 Task: Create a rule when a due date less than hours from now is removed from a card by me.
Action: Mouse moved to (1025, 270)
Screenshot: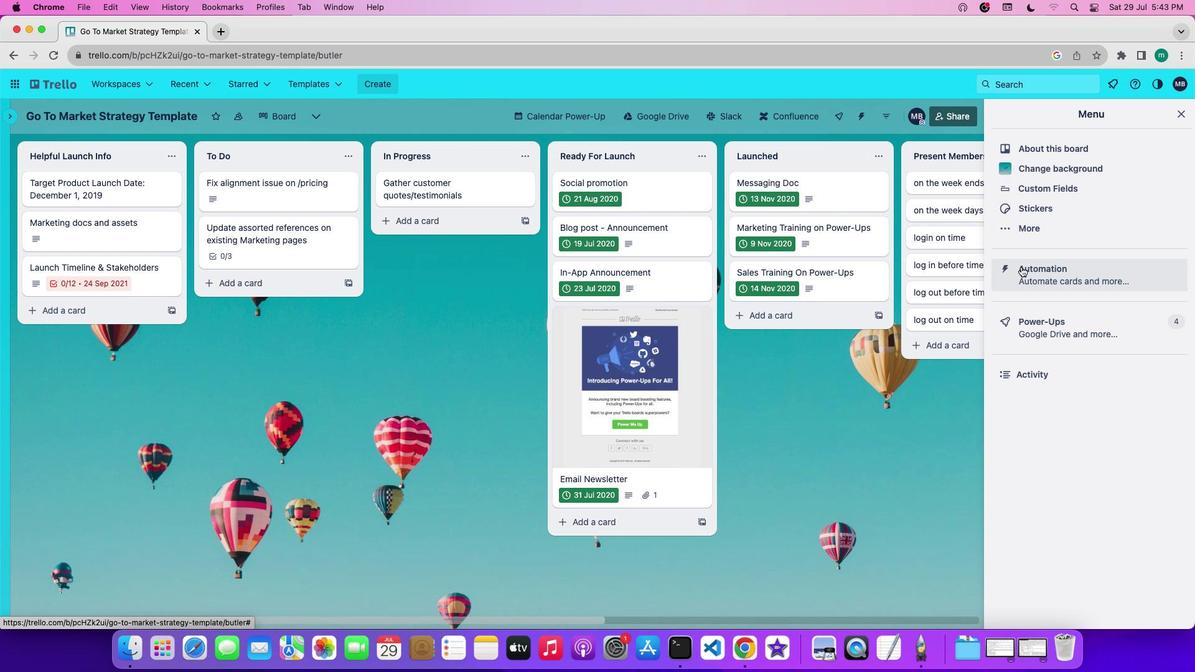 
Action: Mouse pressed left at (1025, 270)
Screenshot: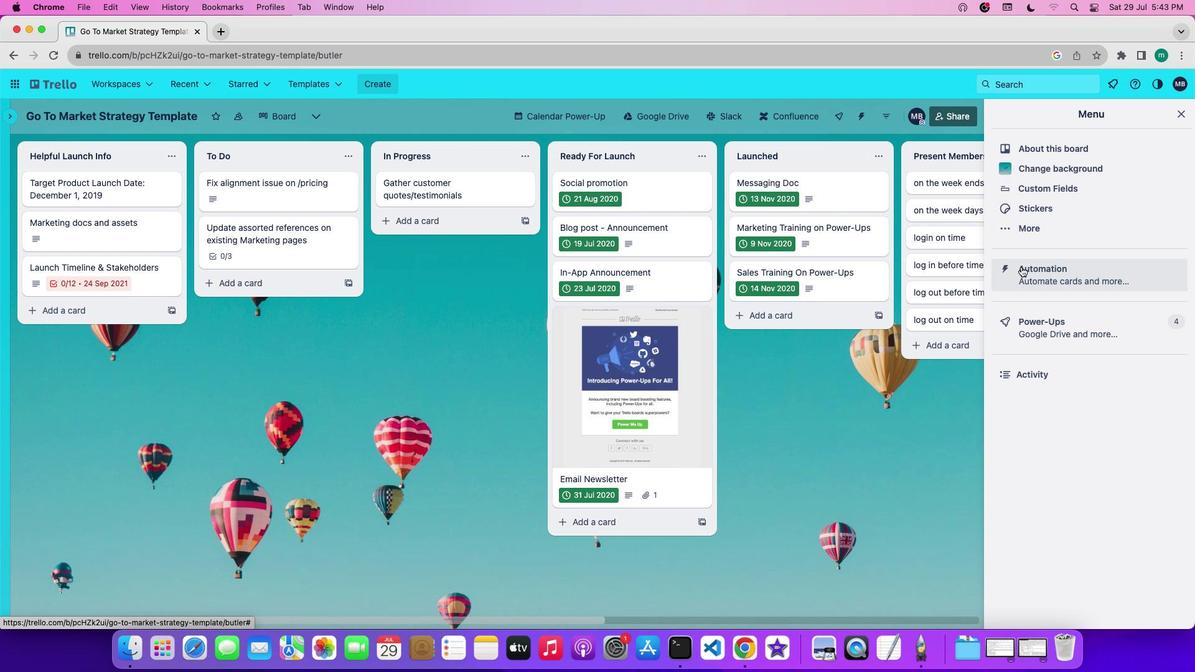 
Action: Mouse moved to (109, 222)
Screenshot: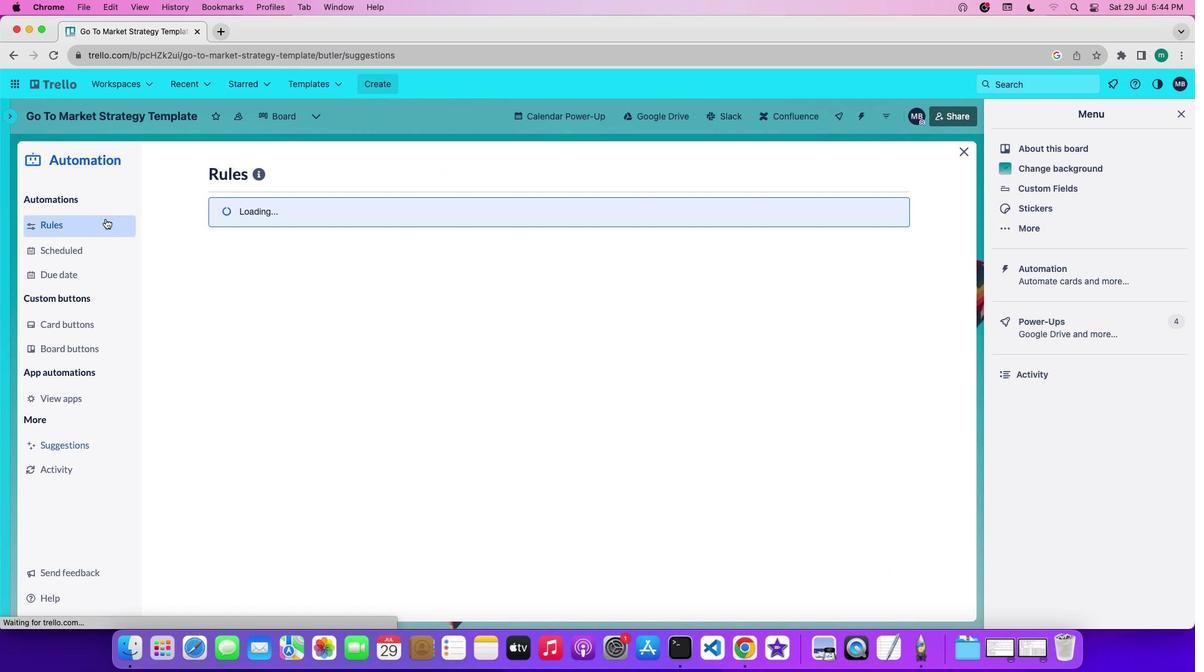 
Action: Mouse pressed left at (109, 222)
Screenshot: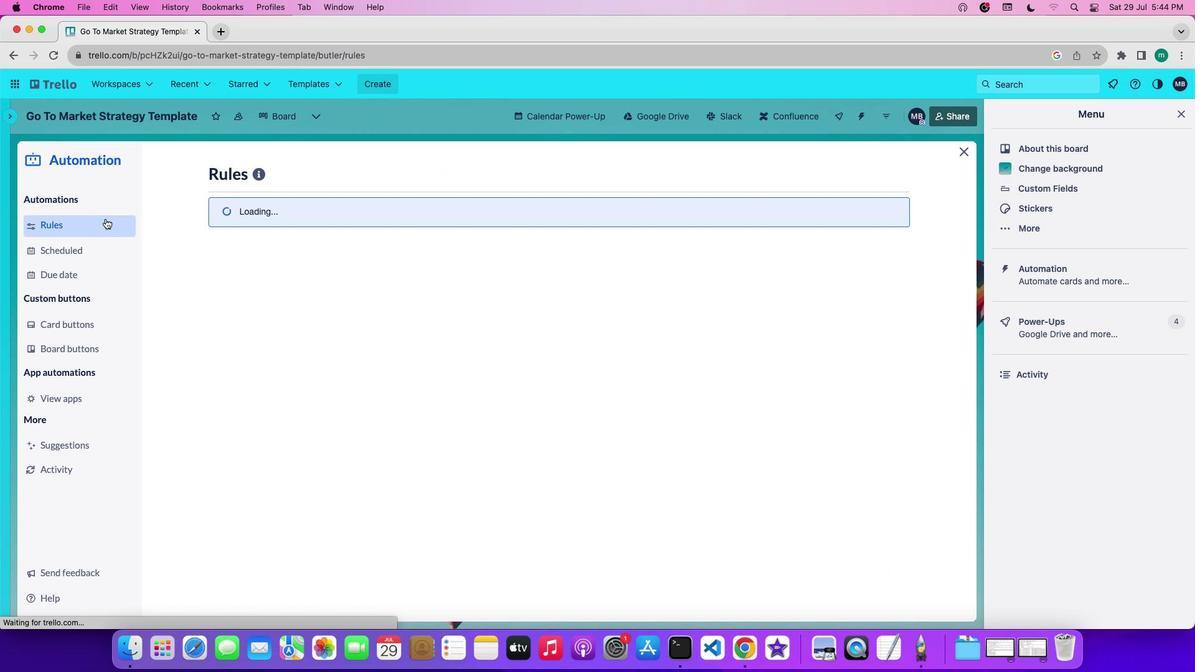 
Action: Mouse moved to (305, 450)
Screenshot: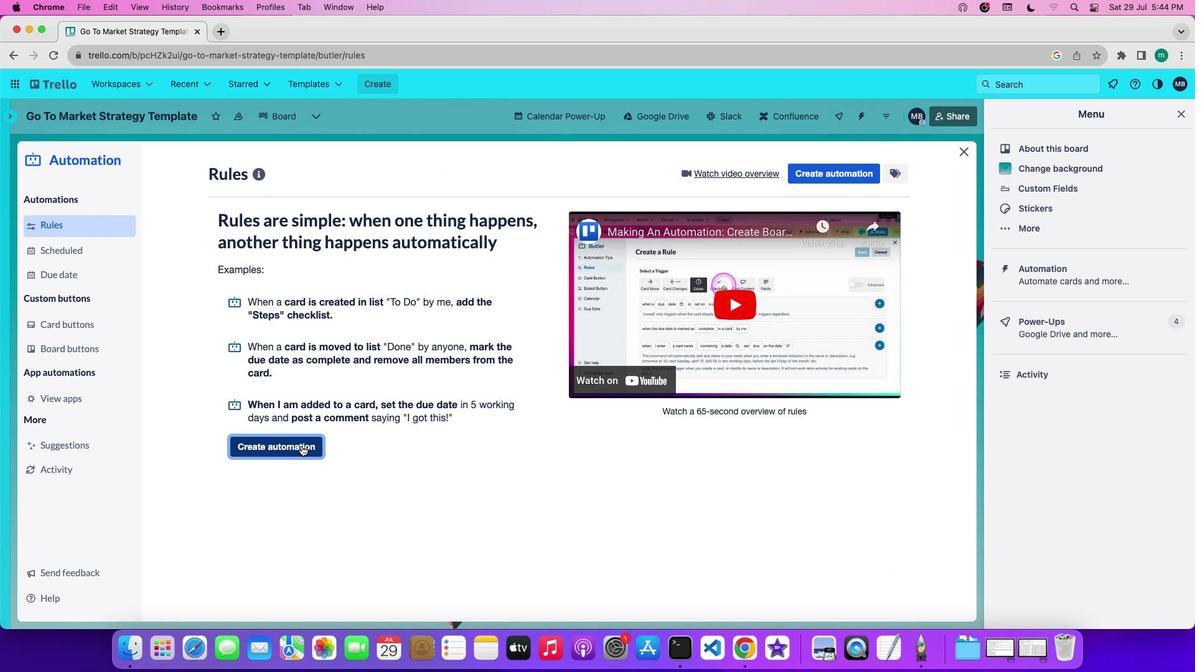 
Action: Mouse pressed left at (305, 450)
Screenshot: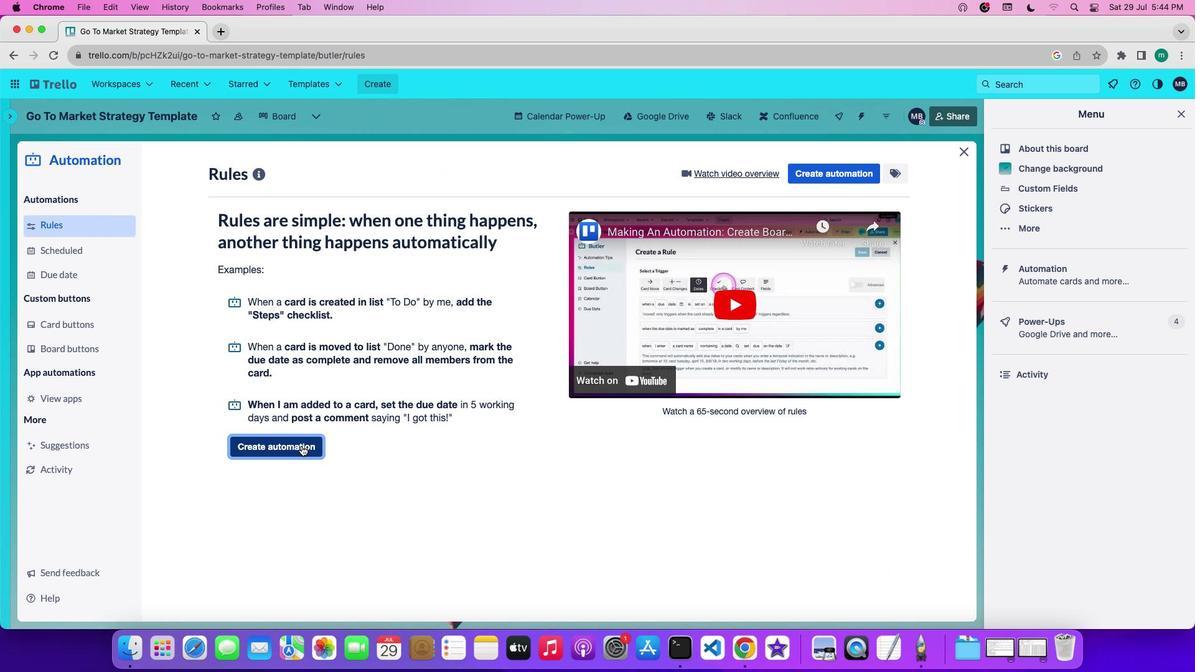 
Action: Mouse moved to (536, 297)
Screenshot: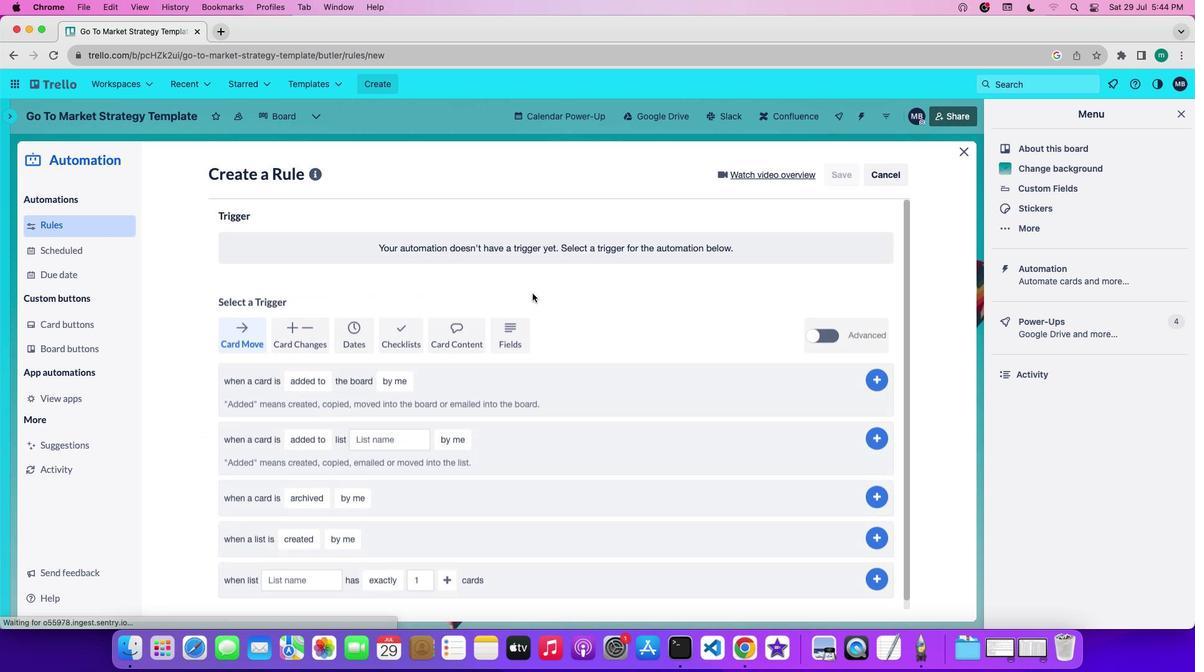 
Action: Mouse pressed left at (536, 297)
Screenshot: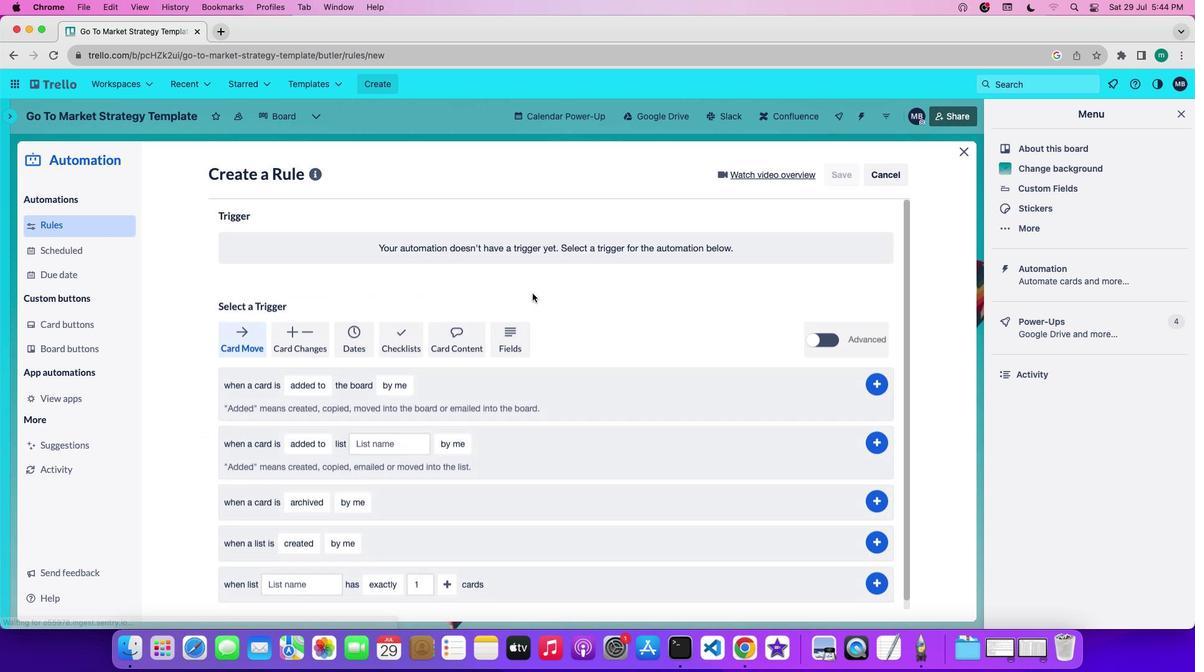
Action: Mouse moved to (356, 330)
Screenshot: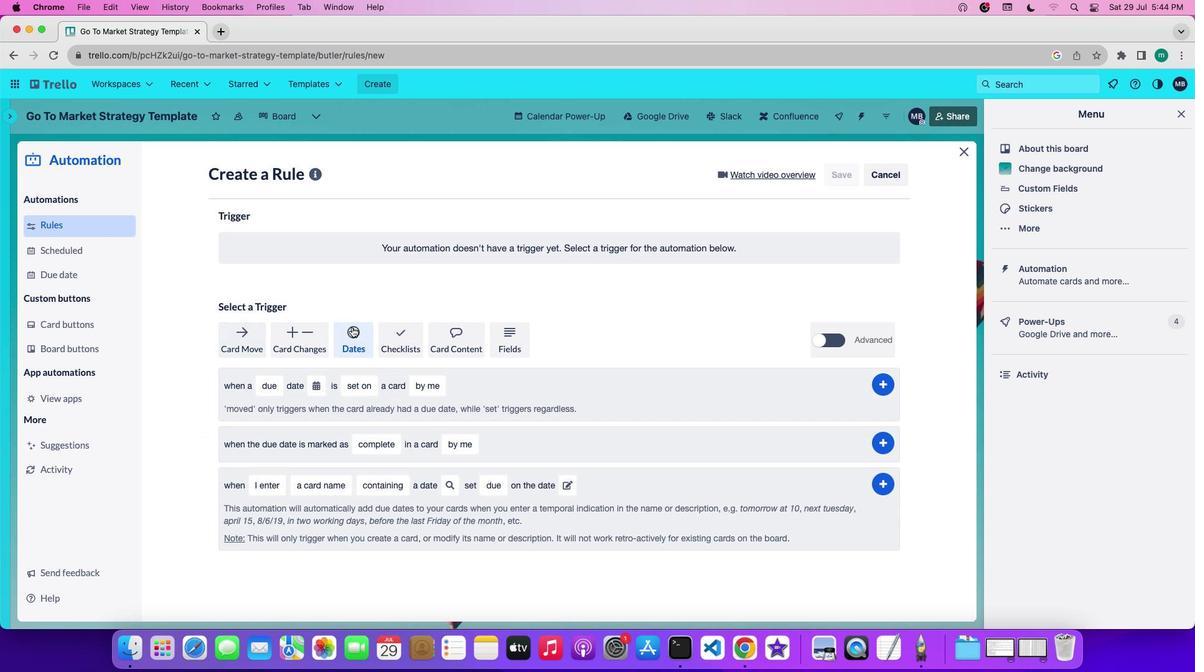 
Action: Mouse pressed left at (356, 330)
Screenshot: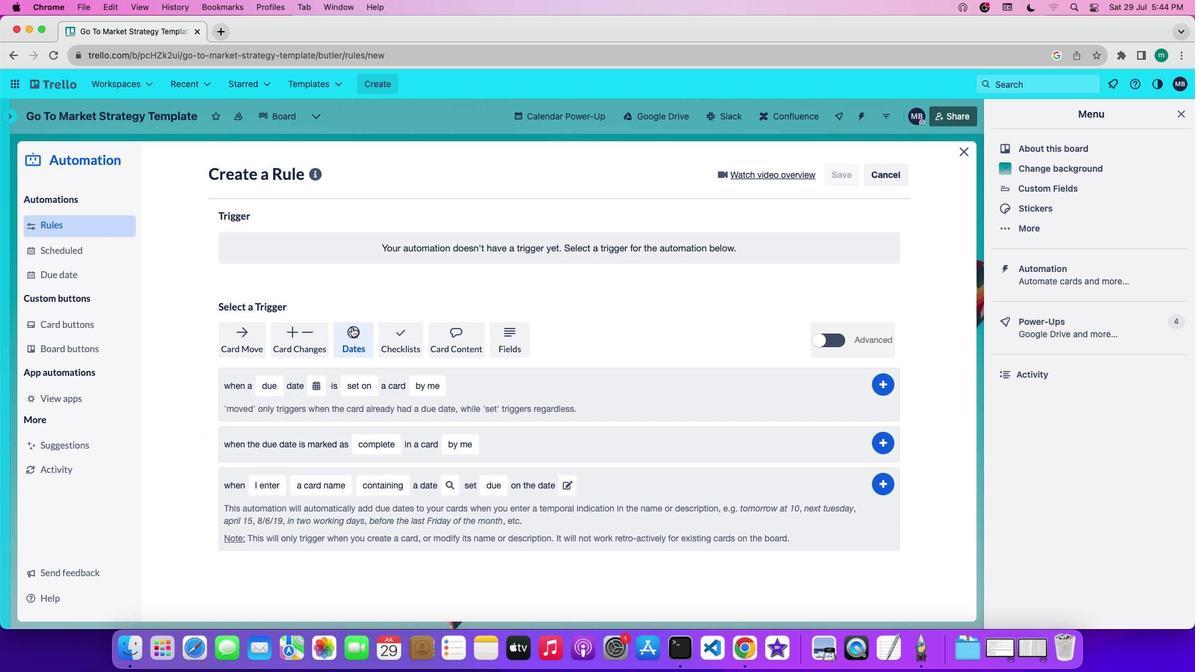 
Action: Mouse moved to (272, 389)
Screenshot: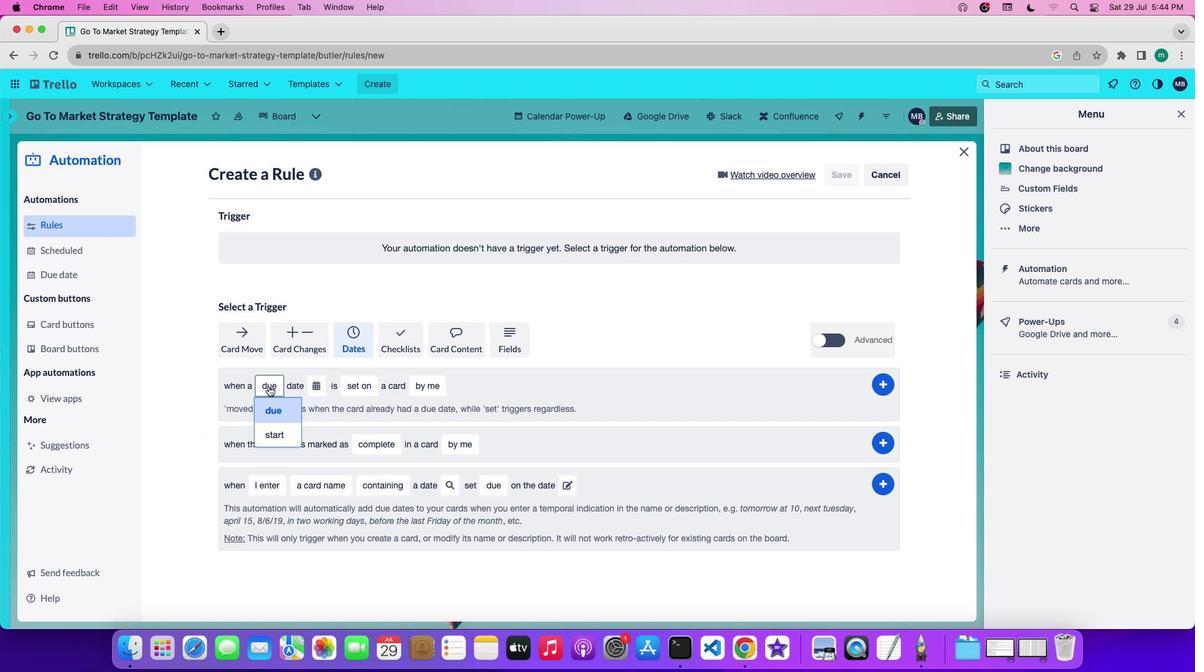 
Action: Mouse pressed left at (272, 389)
Screenshot: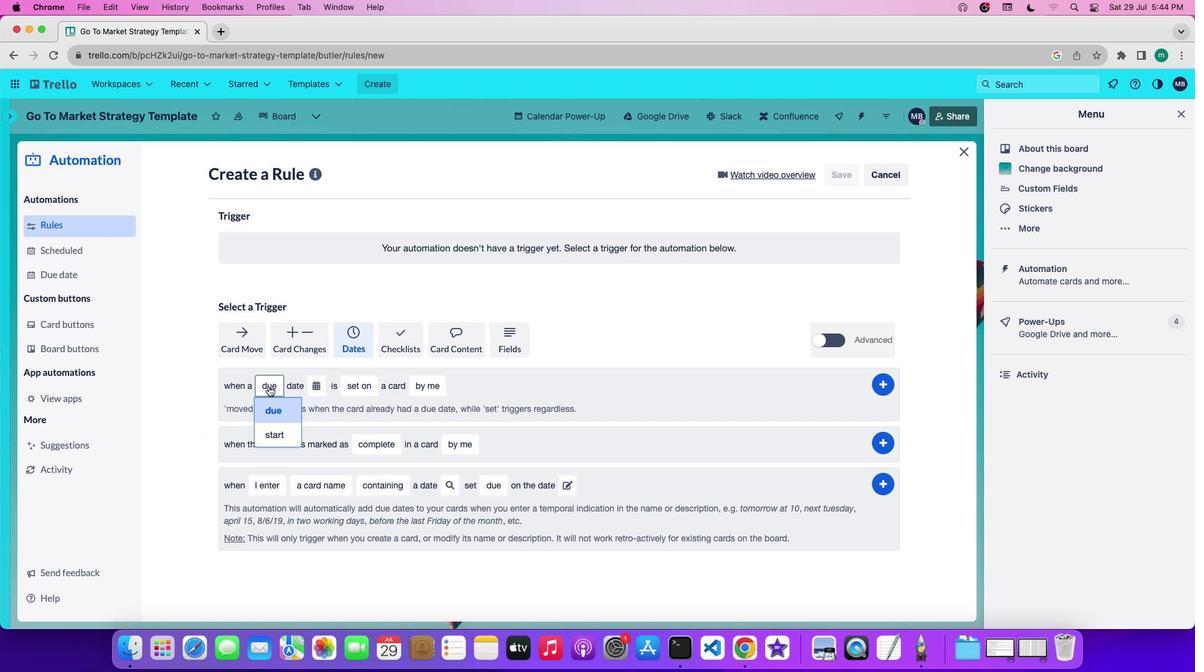 
Action: Mouse moved to (275, 419)
Screenshot: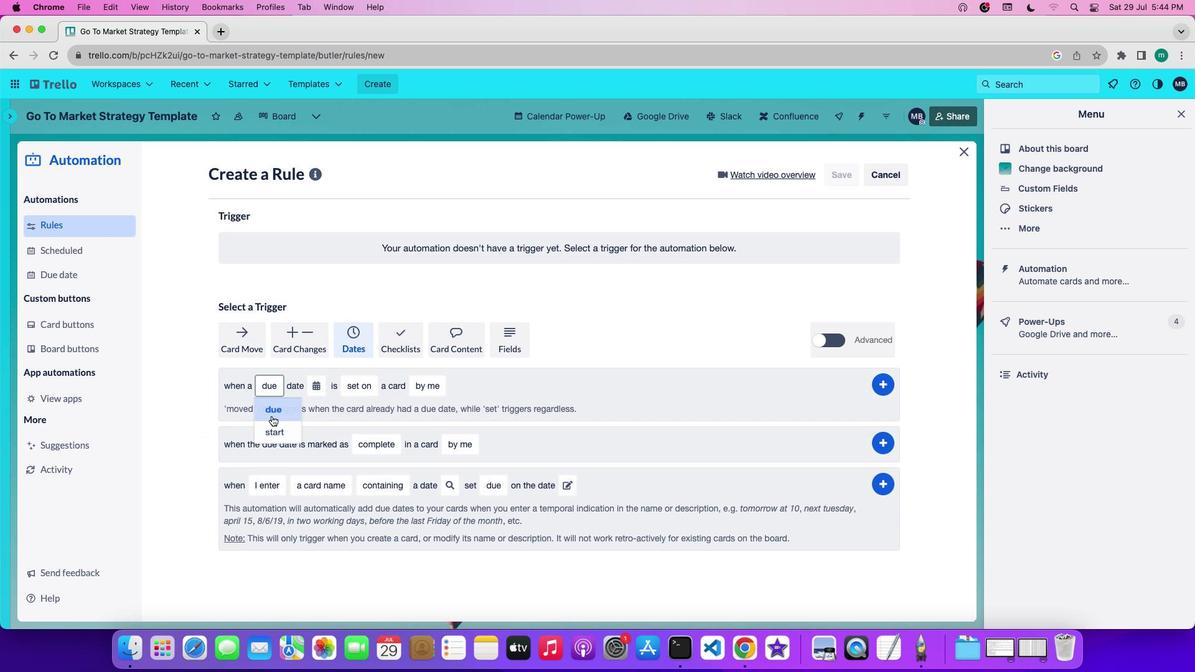 
Action: Mouse pressed left at (275, 419)
Screenshot: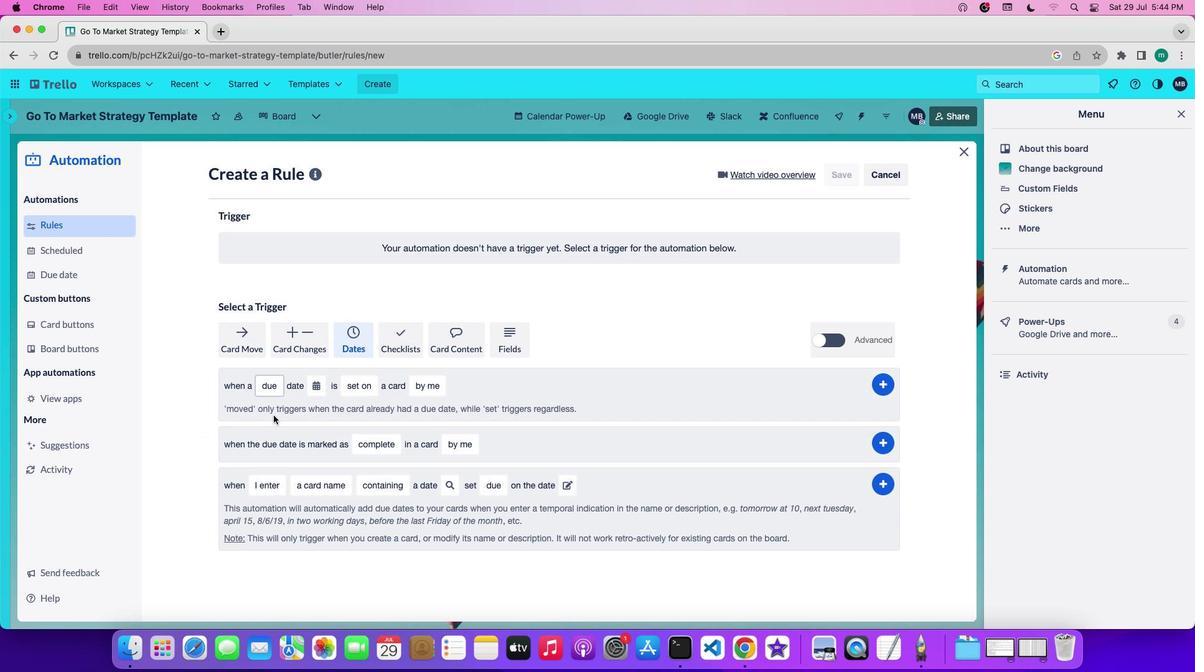 
Action: Mouse moved to (320, 391)
Screenshot: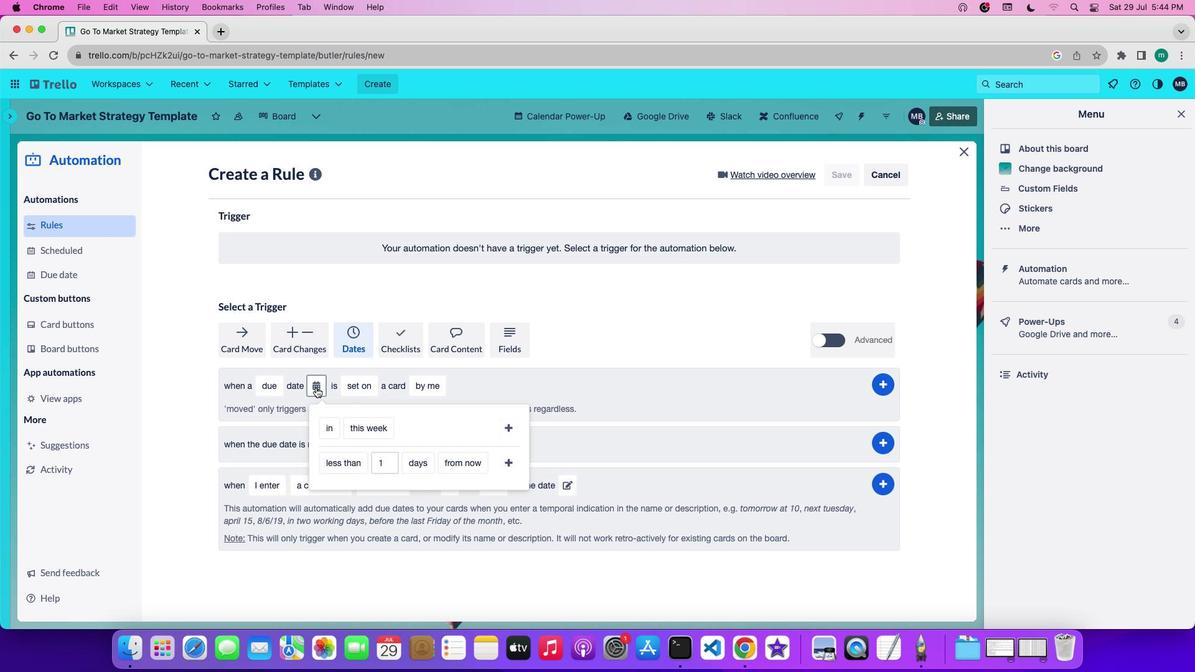 
Action: Mouse pressed left at (320, 391)
Screenshot: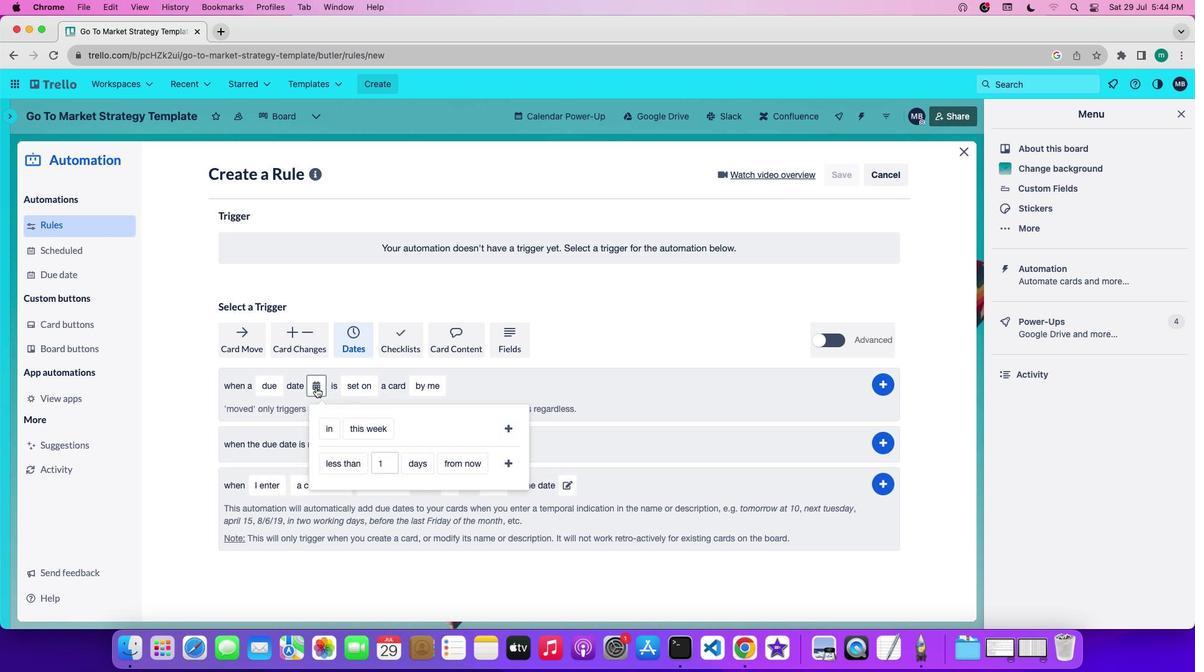 
Action: Mouse moved to (341, 462)
Screenshot: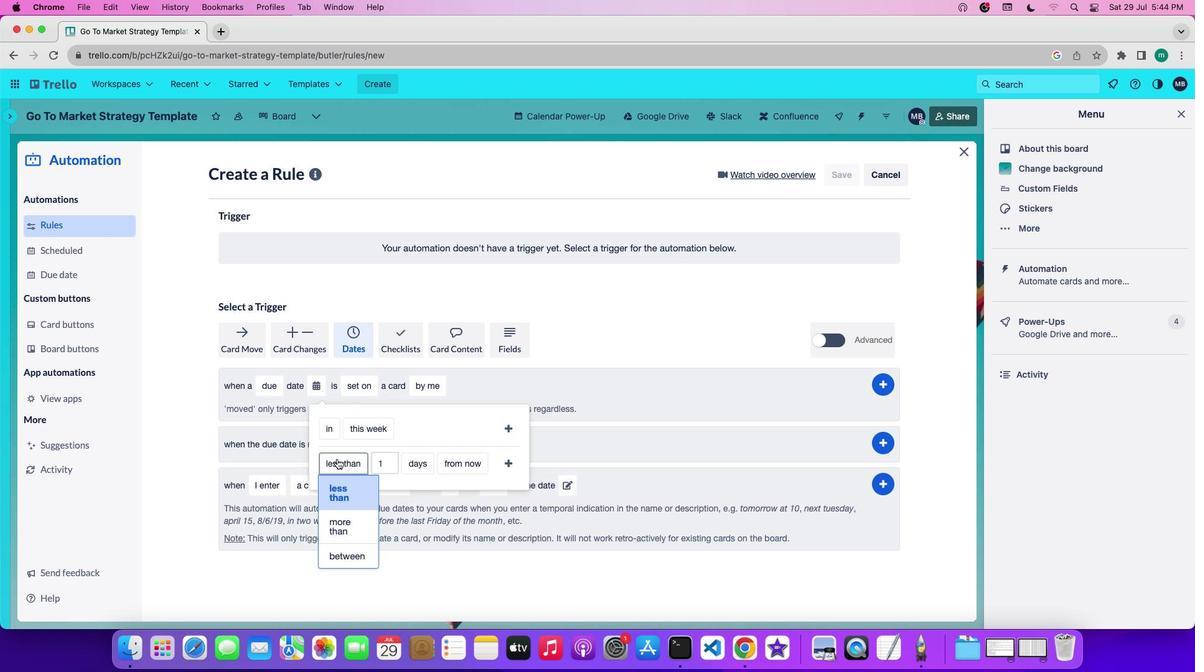 
Action: Mouse pressed left at (341, 462)
Screenshot: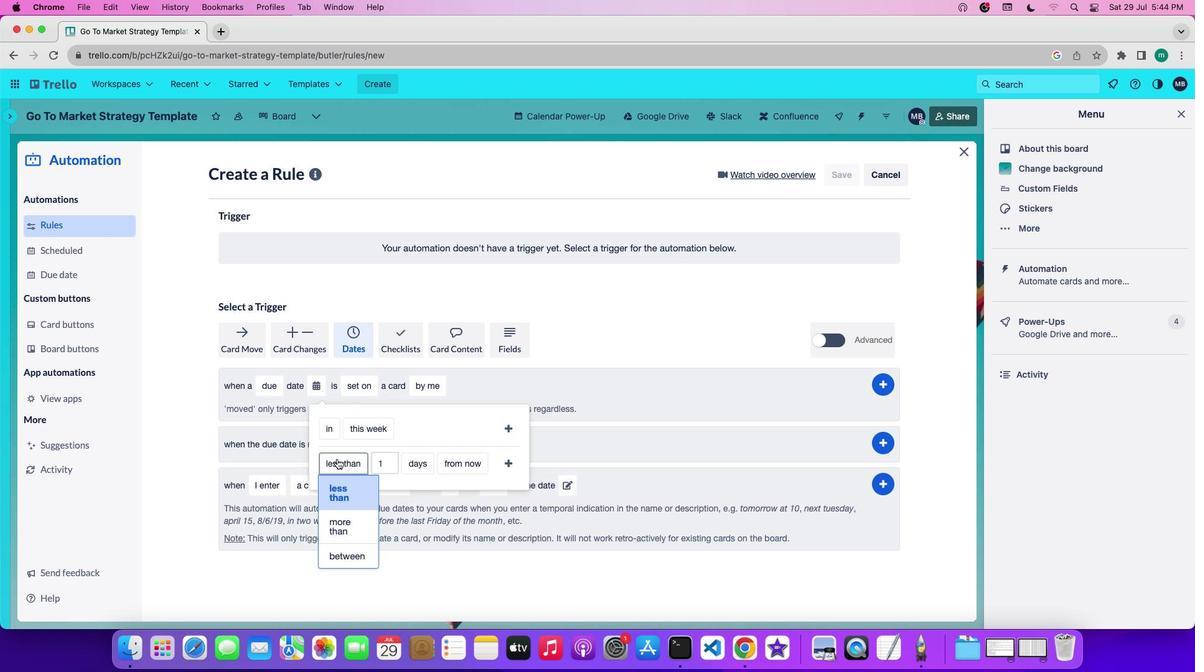 
Action: Mouse moved to (418, 470)
Screenshot: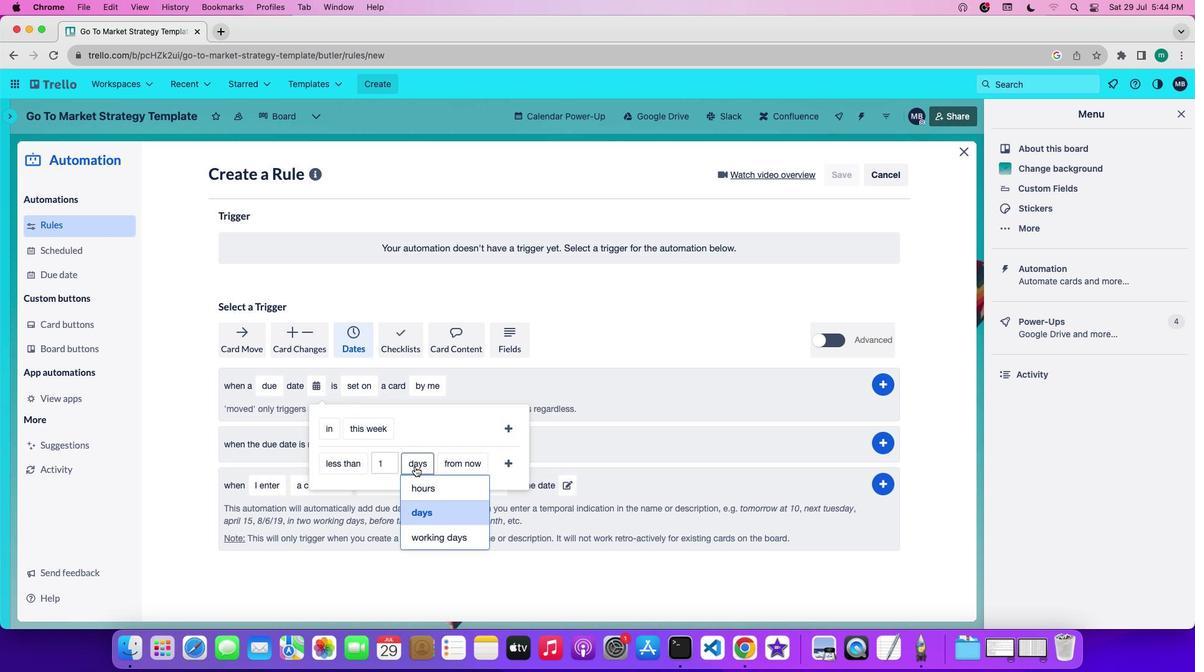 
Action: Mouse pressed left at (418, 470)
Screenshot: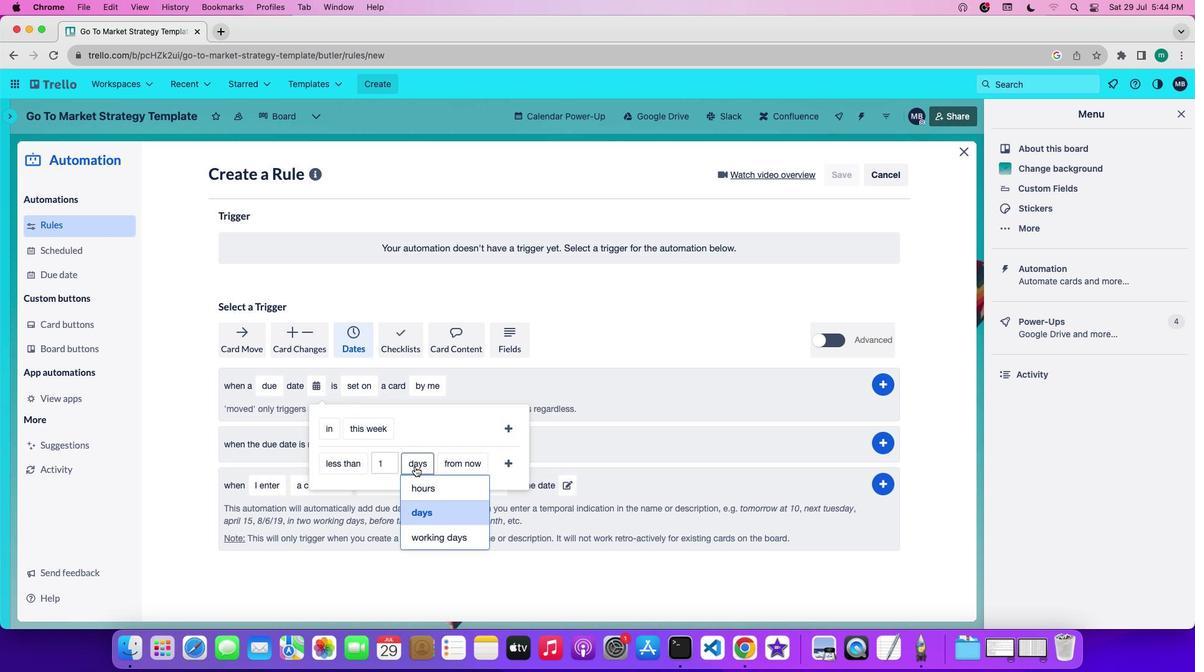 
Action: Mouse moved to (427, 488)
Screenshot: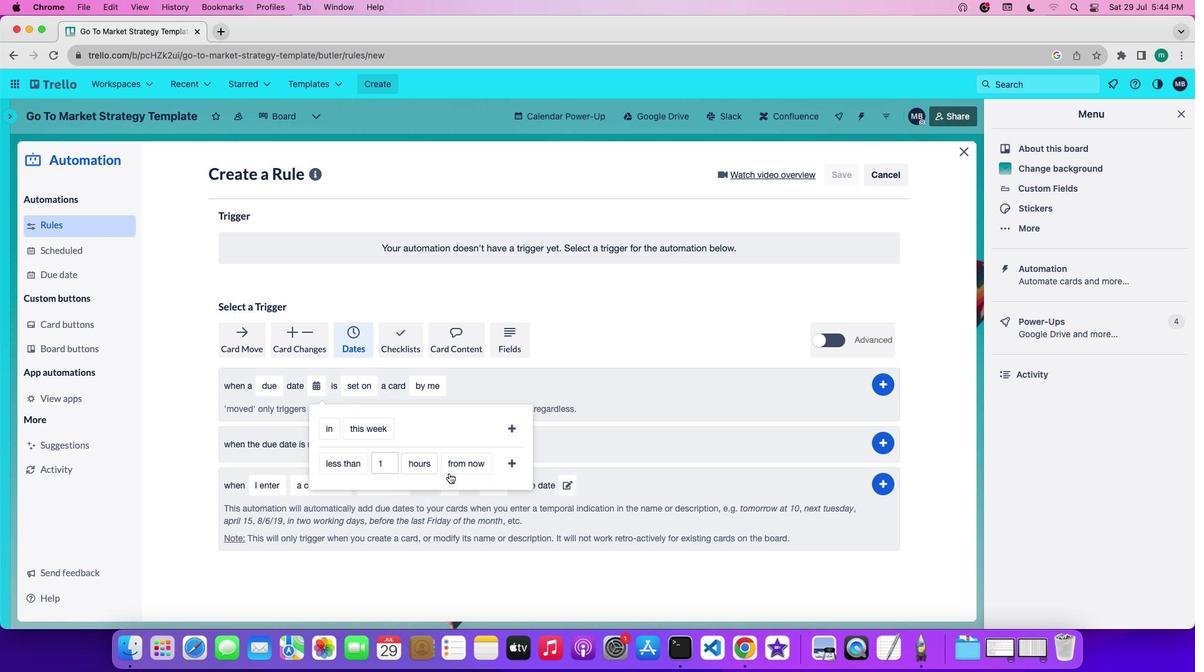 
Action: Mouse pressed left at (427, 488)
Screenshot: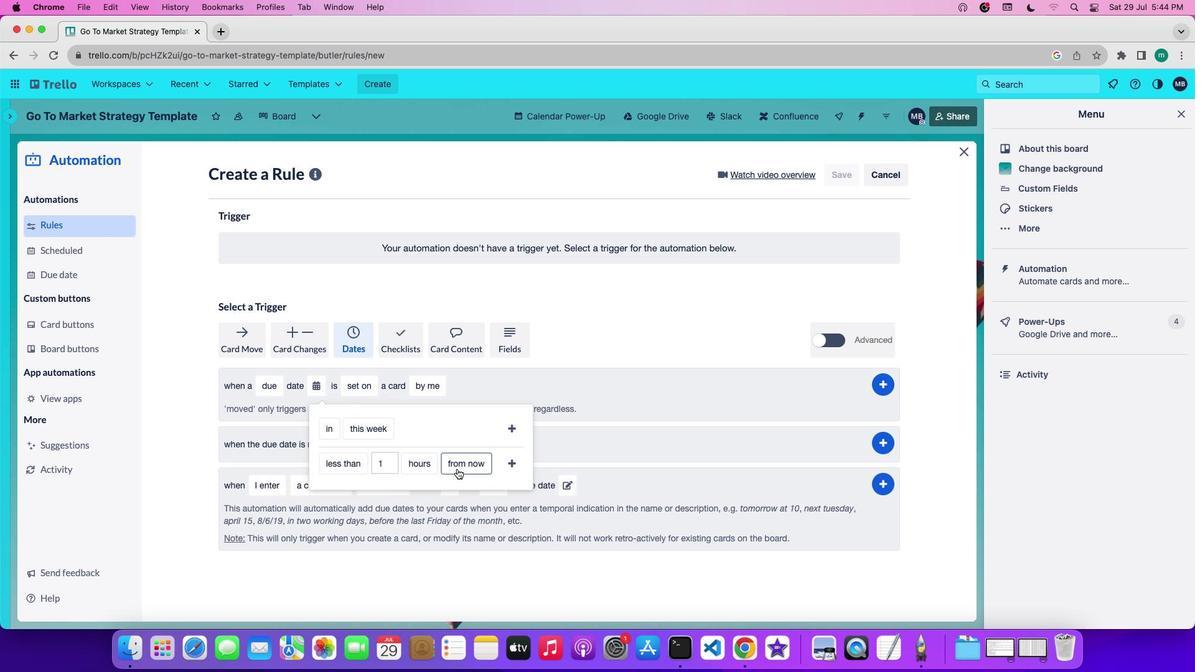 
Action: Mouse moved to (466, 470)
Screenshot: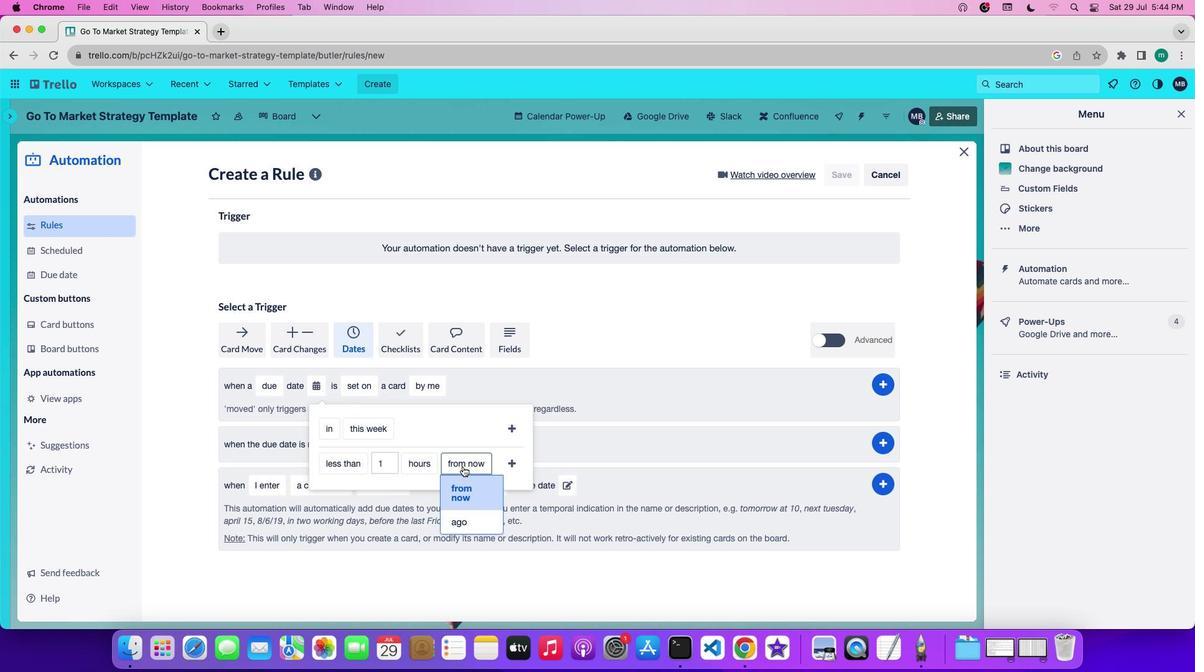 
Action: Mouse pressed left at (466, 470)
Screenshot: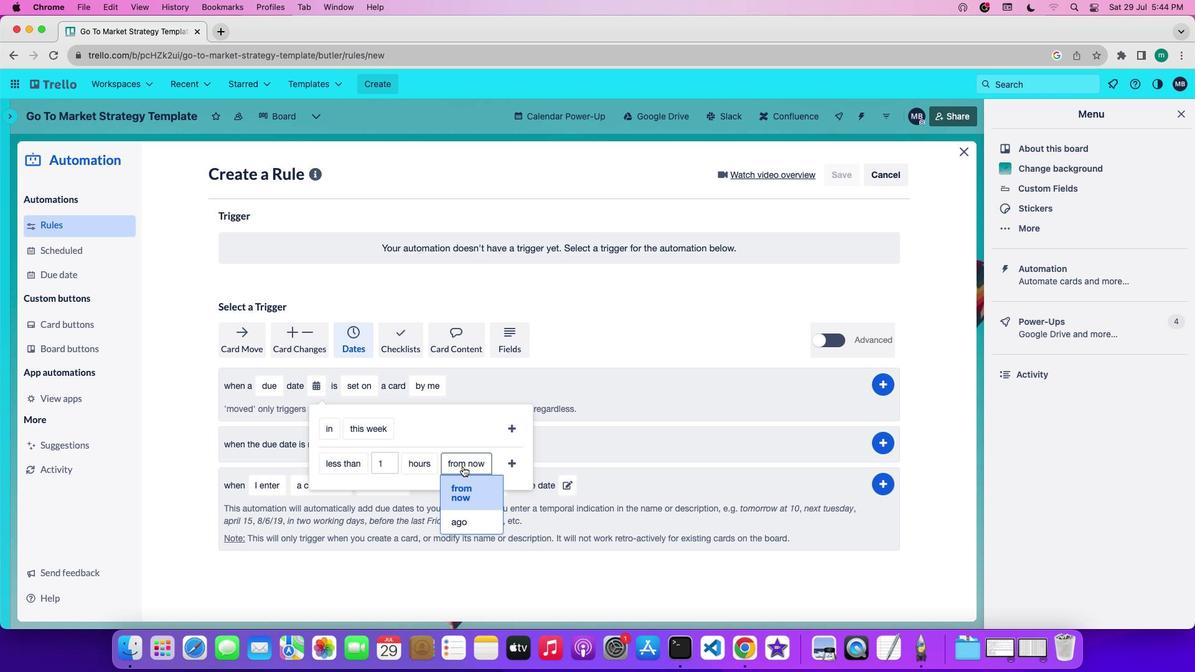 
Action: Mouse moved to (468, 490)
Screenshot: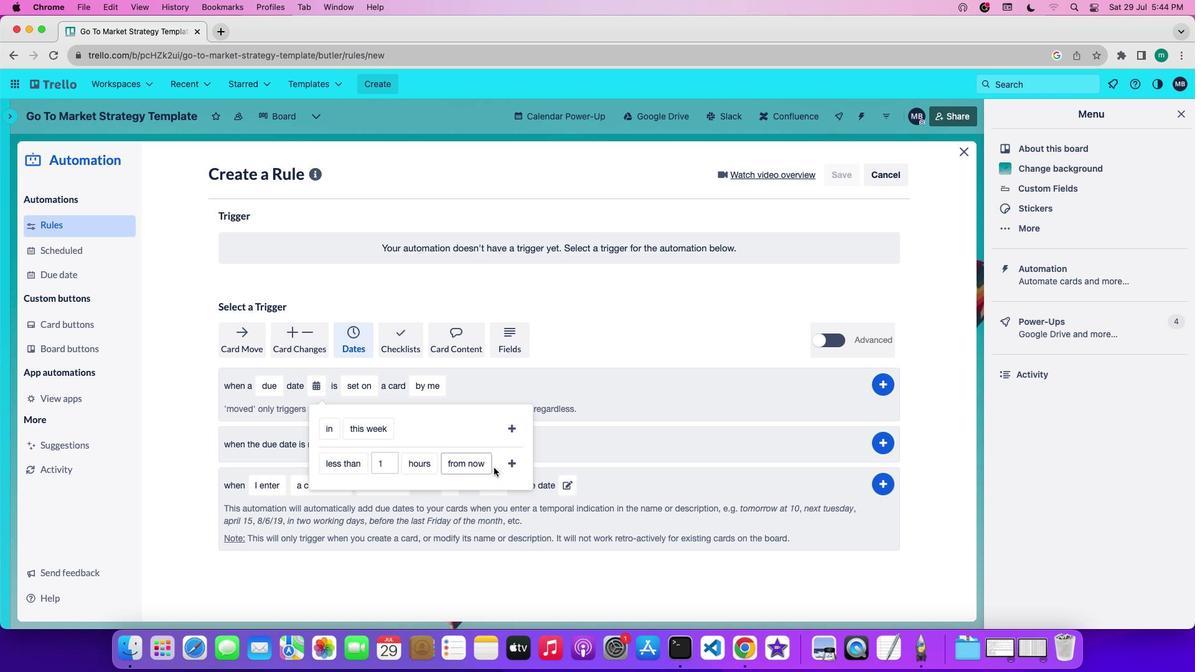 
Action: Mouse pressed left at (468, 490)
Screenshot: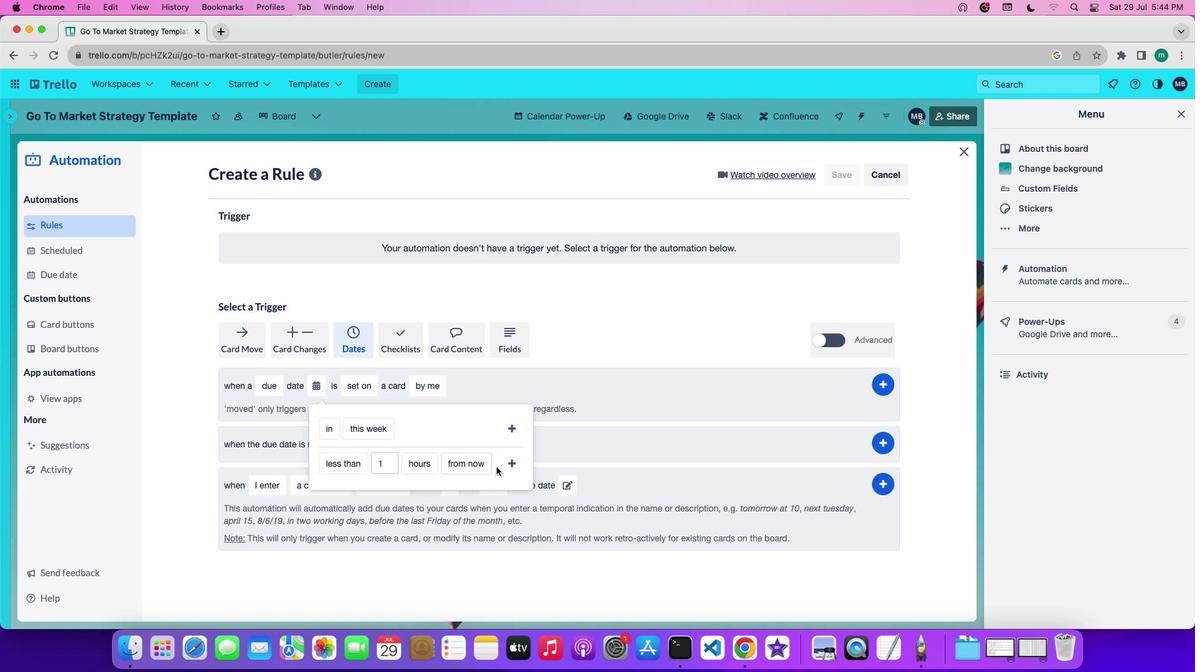 
Action: Mouse moved to (513, 467)
Screenshot: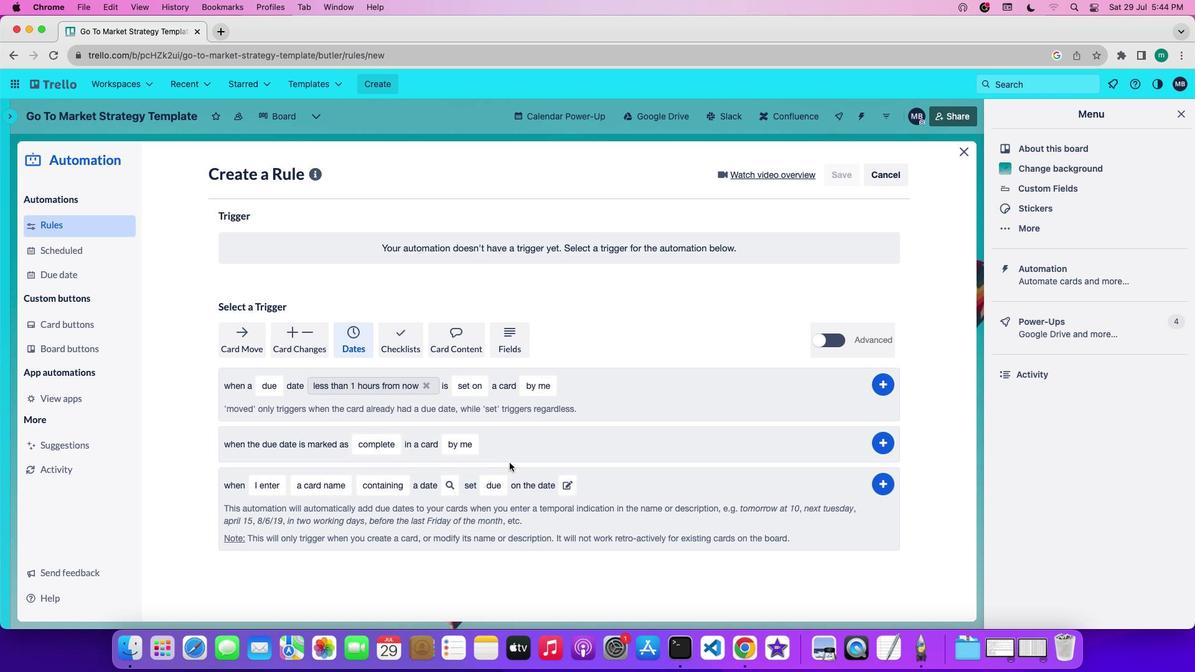 
Action: Mouse pressed left at (513, 467)
Screenshot: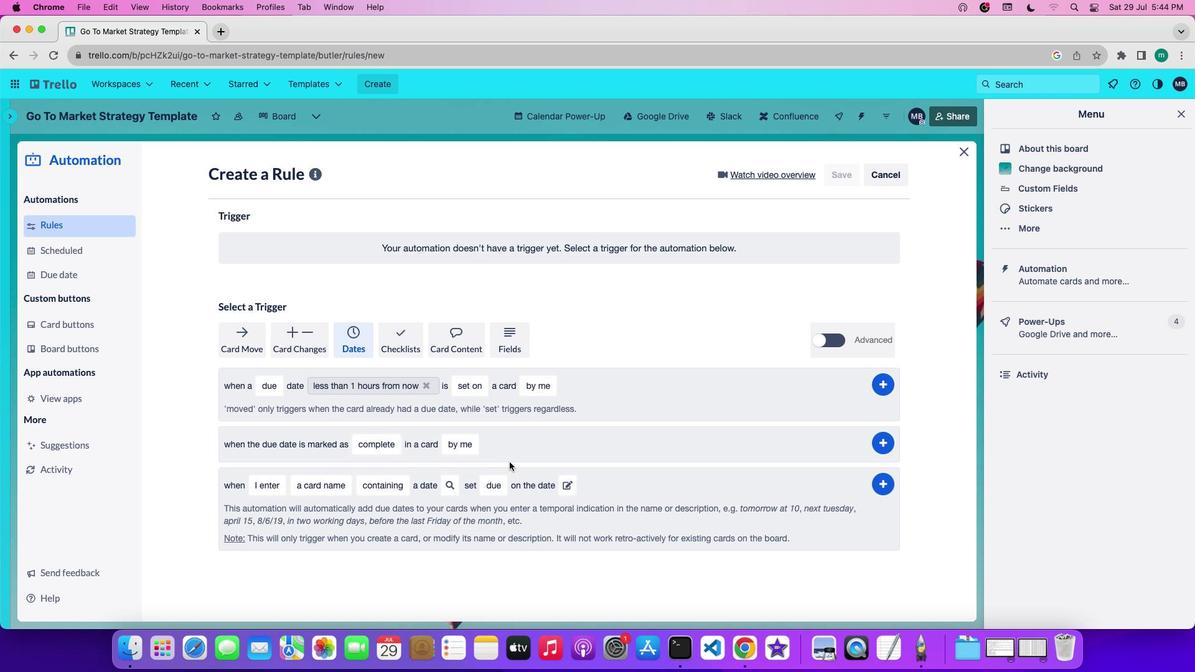 
Action: Mouse moved to (486, 396)
Screenshot: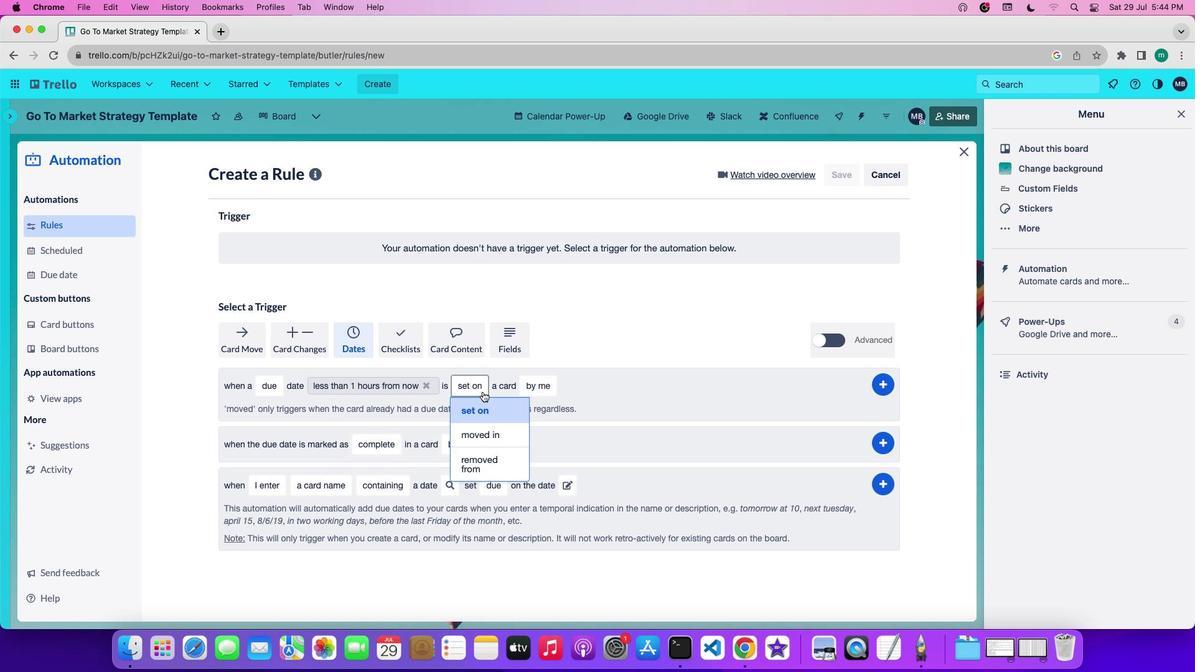 
Action: Mouse pressed left at (486, 396)
Screenshot: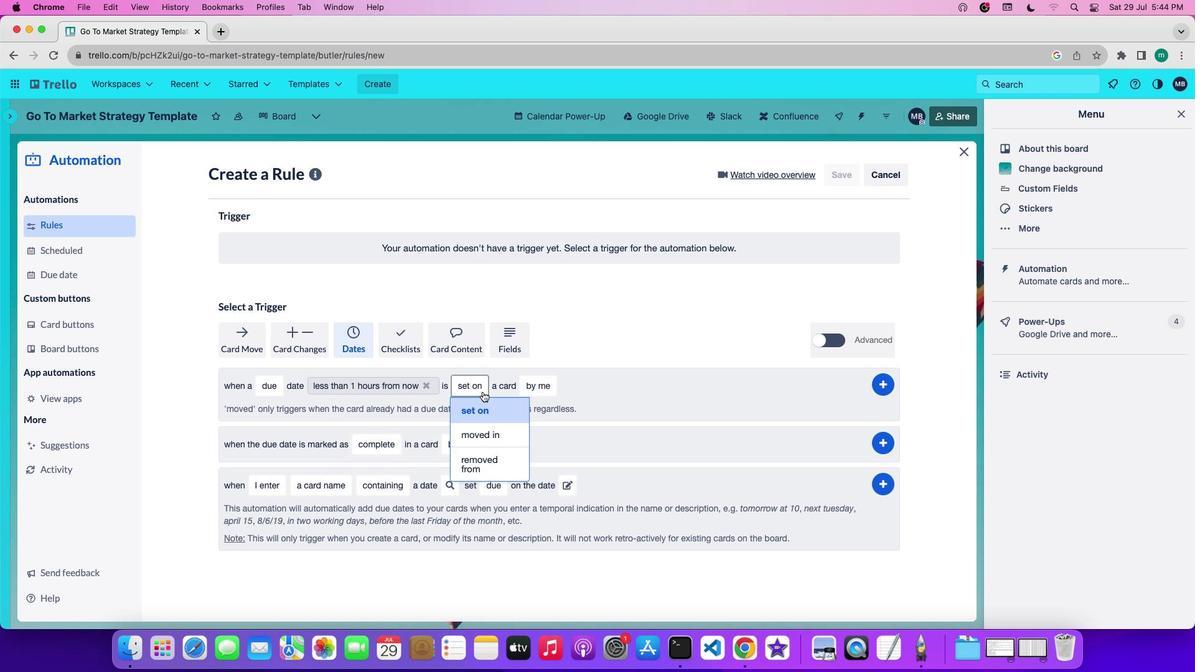 
Action: Mouse moved to (486, 462)
Screenshot: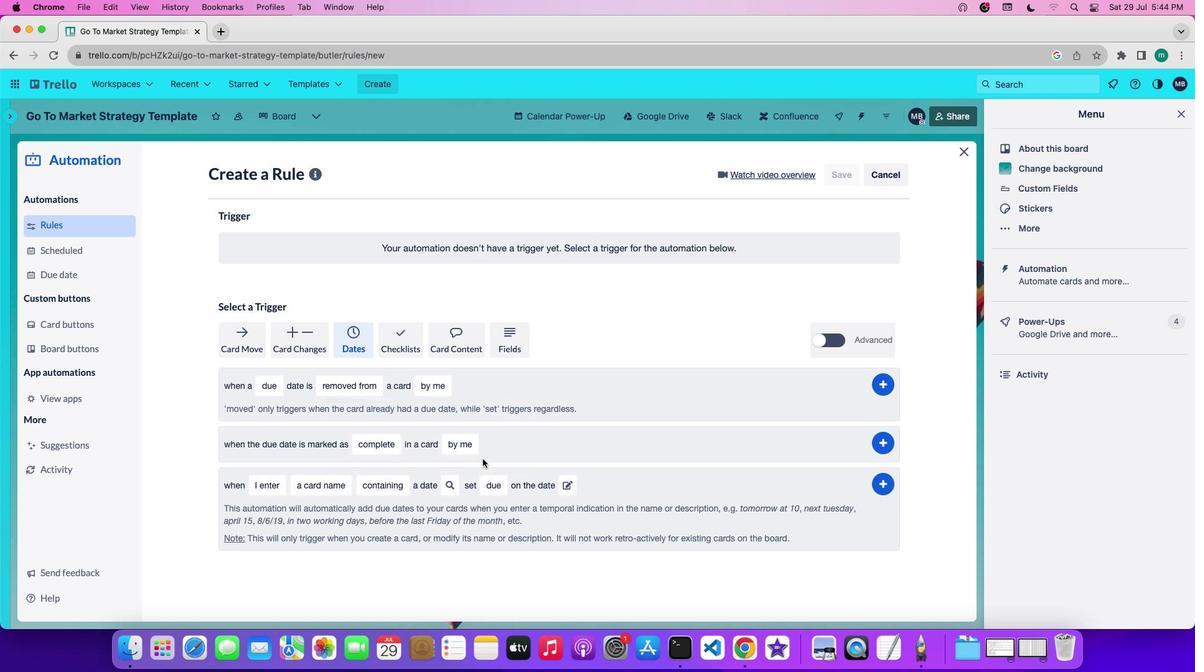 
Action: Mouse pressed left at (486, 462)
Screenshot: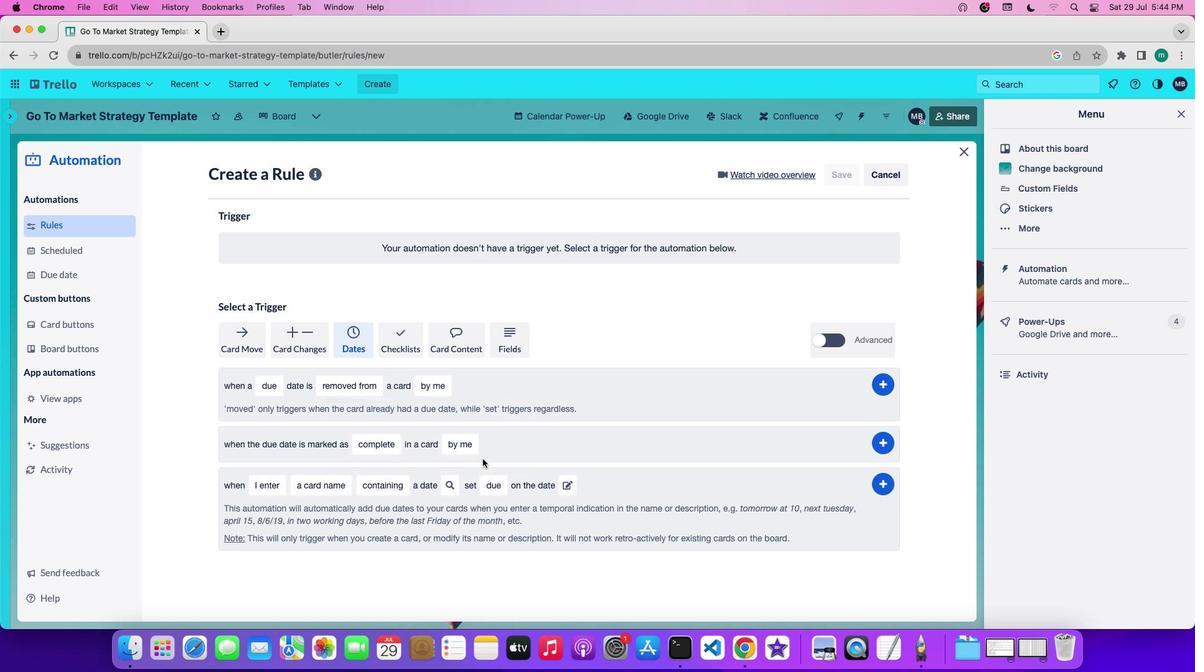 
Action: Mouse moved to (454, 389)
Screenshot: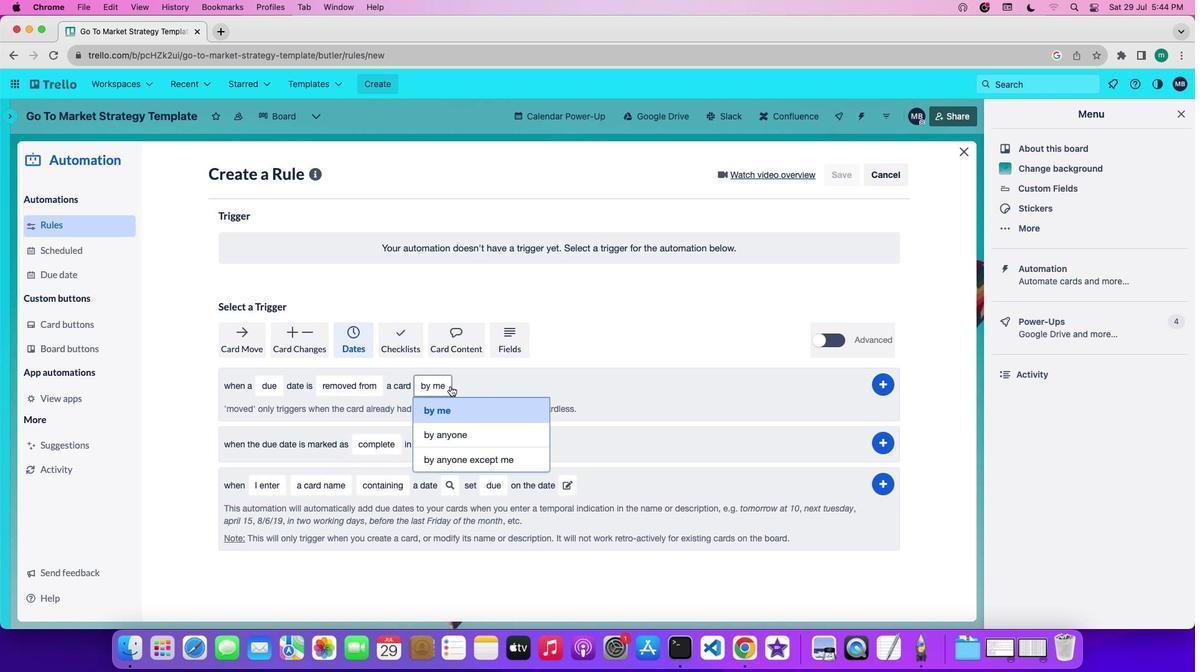 
Action: Mouse pressed left at (454, 389)
Screenshot: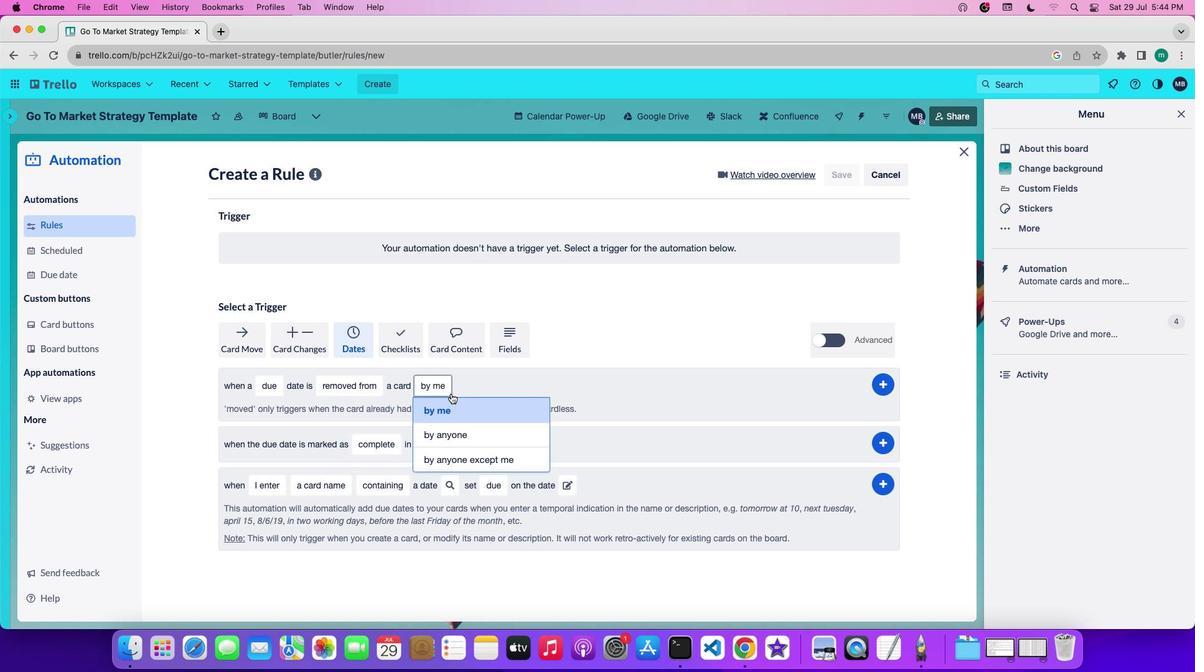 
Action: Mouse moved to (457, 408)
Screenshot: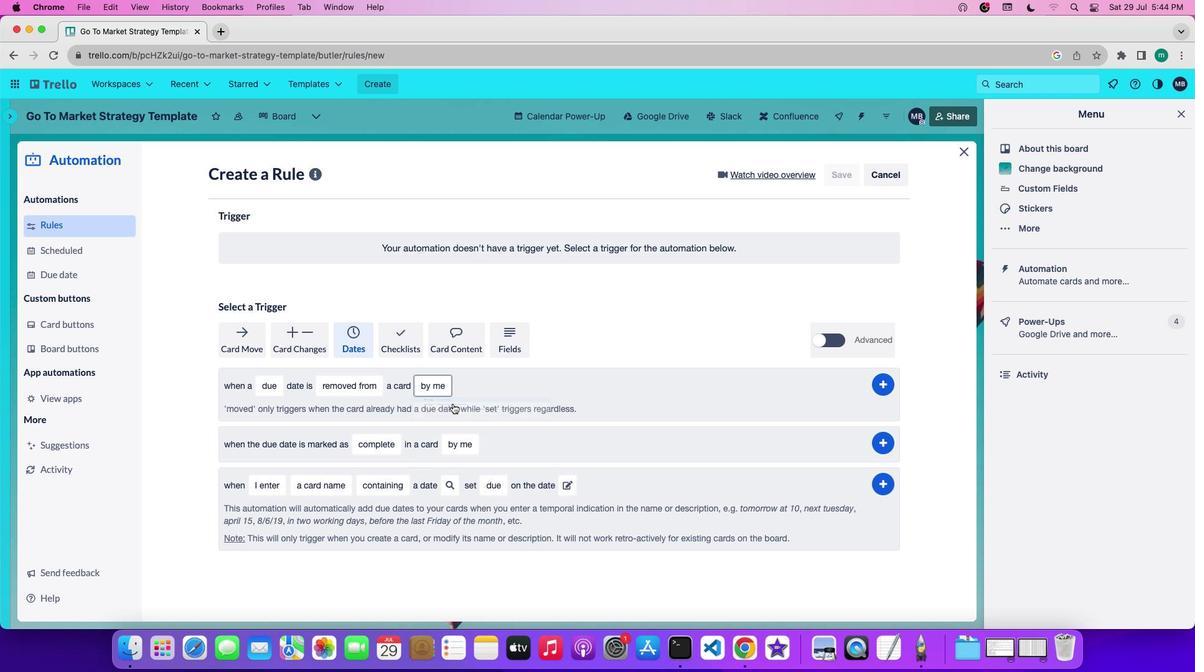 
Action: Mouse pressed left at (457, 408)
Screenshot: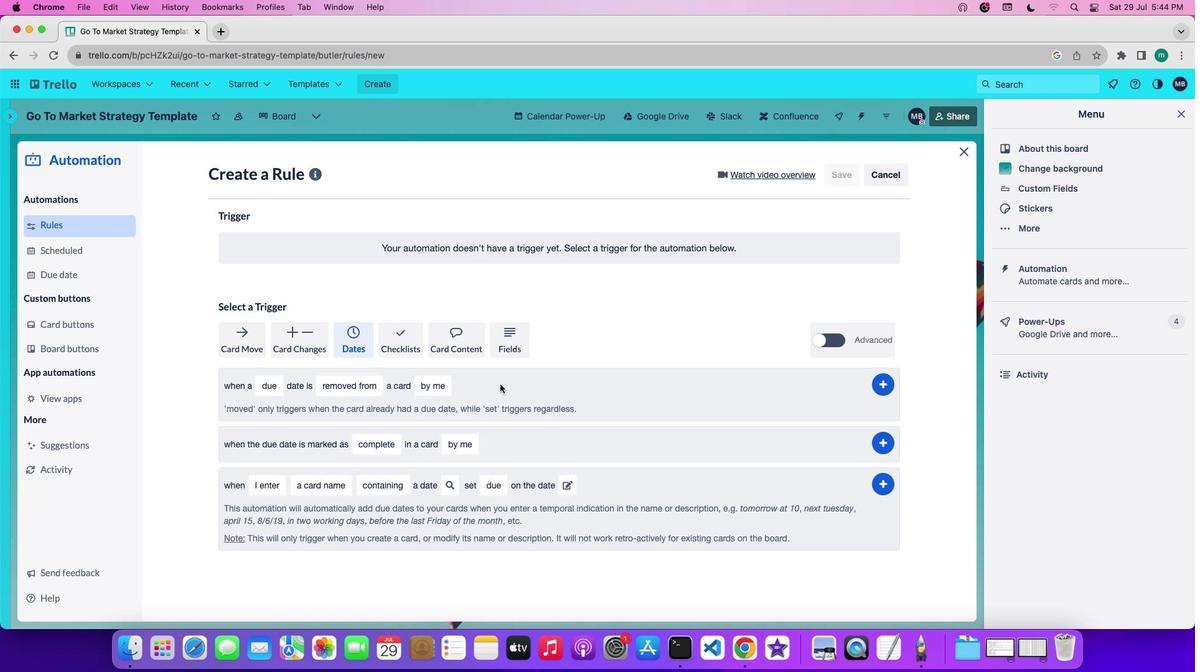 
Action: Mouse moved to (892, 392)
Screenshot: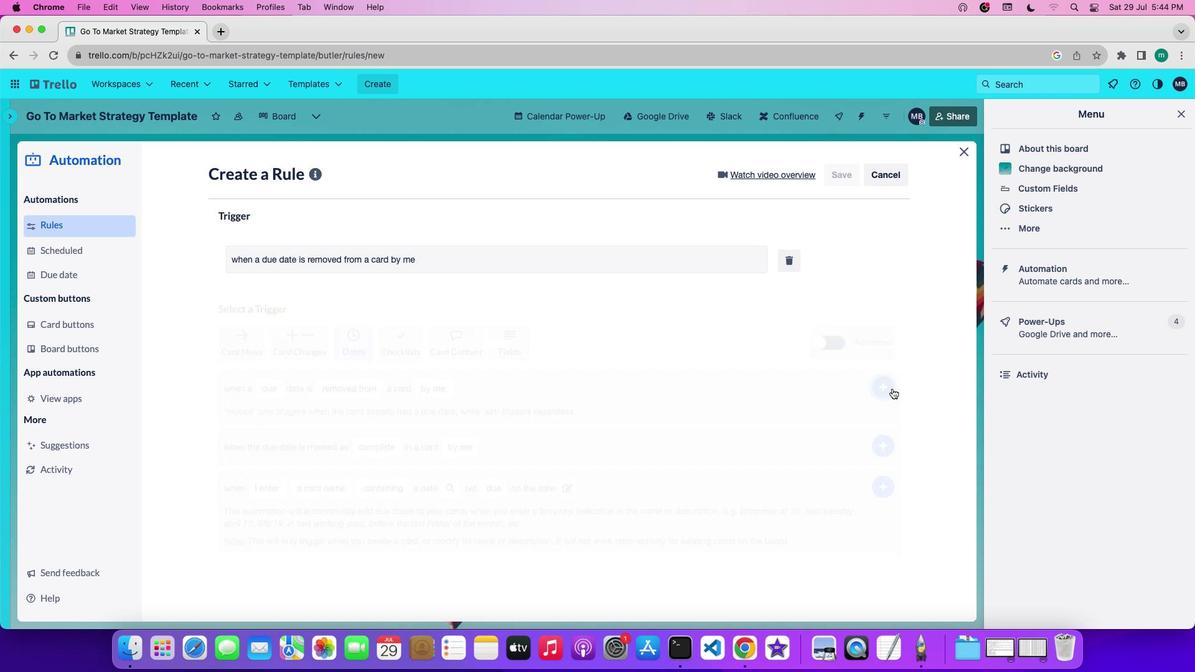 
Action: Mouse pressed left at (892, 392)
Screenshot: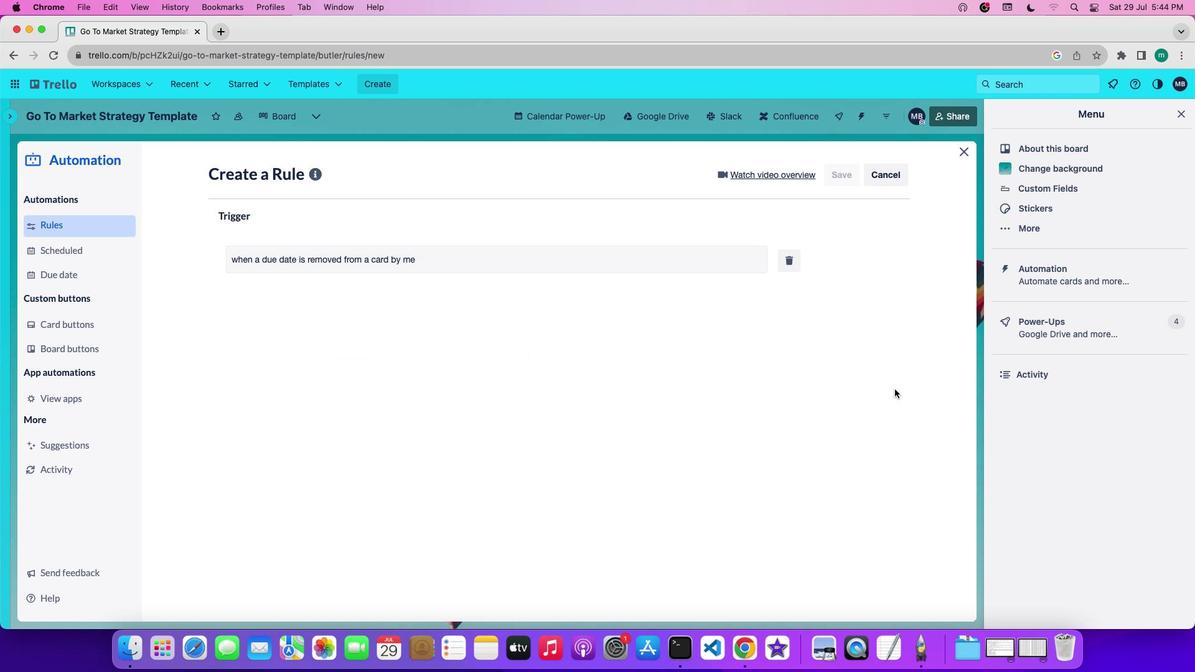 
Action: Mouse moved to (654, 460)
Screenshot: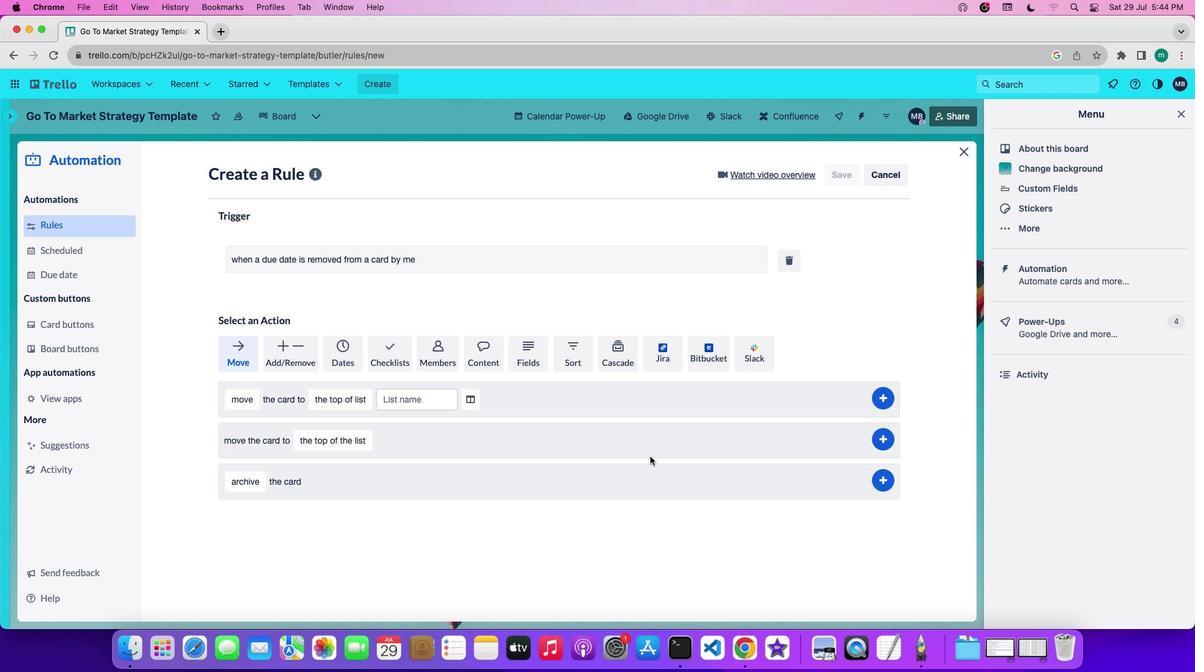 
